 Task: Use Pulsing Logo Accent 02 Effect in this video Movie B.mp4
Action: Mouse moved to (199, 116)
Screenshot: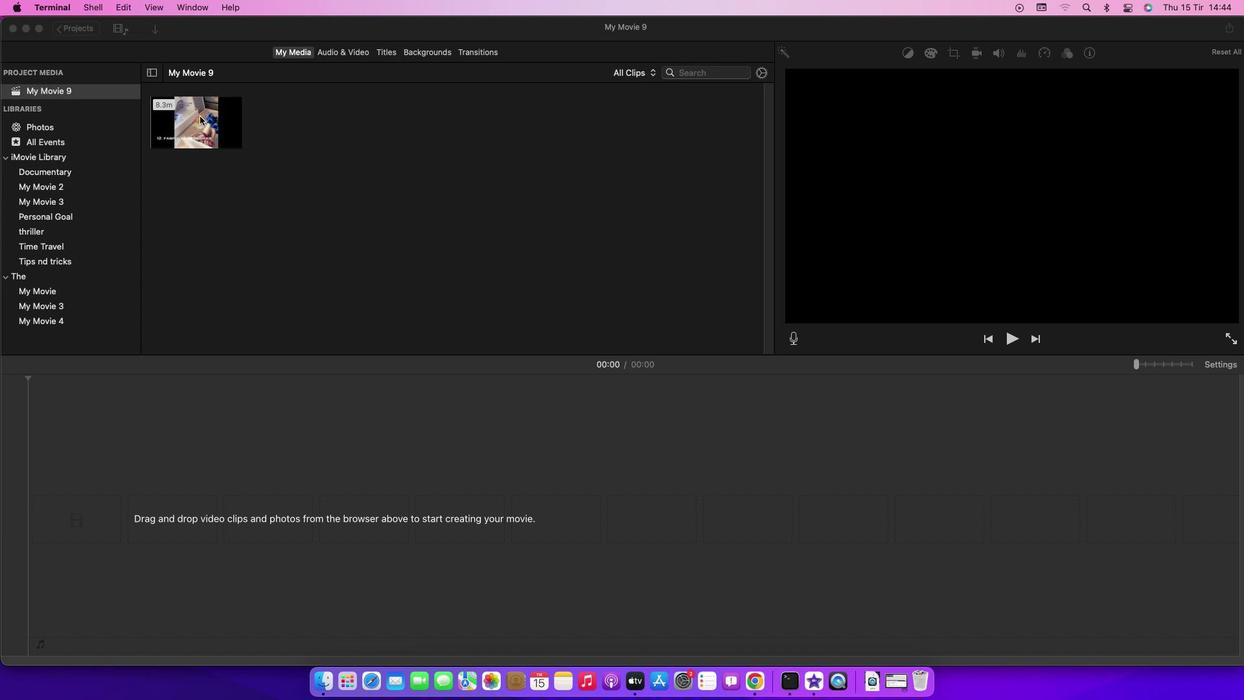
Action: Mouse pressed left at (199, 116)
Screenshot: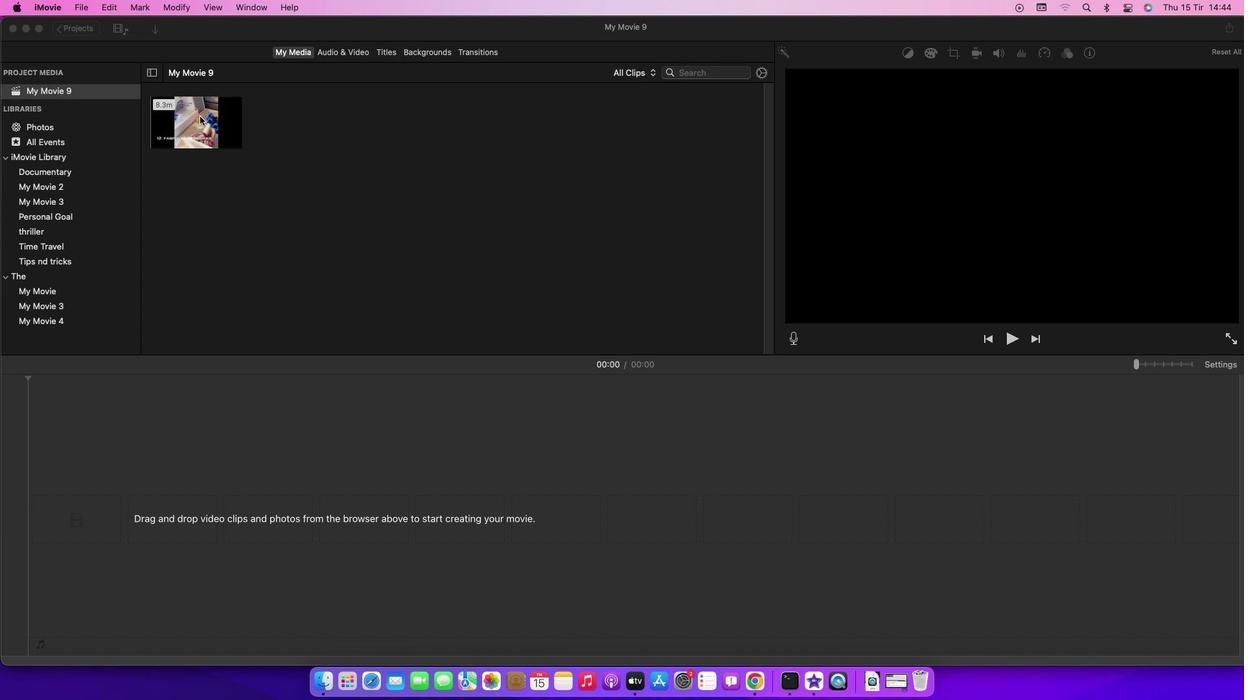 
Action: Mouse pressed left at (199, 116)
Screenshot: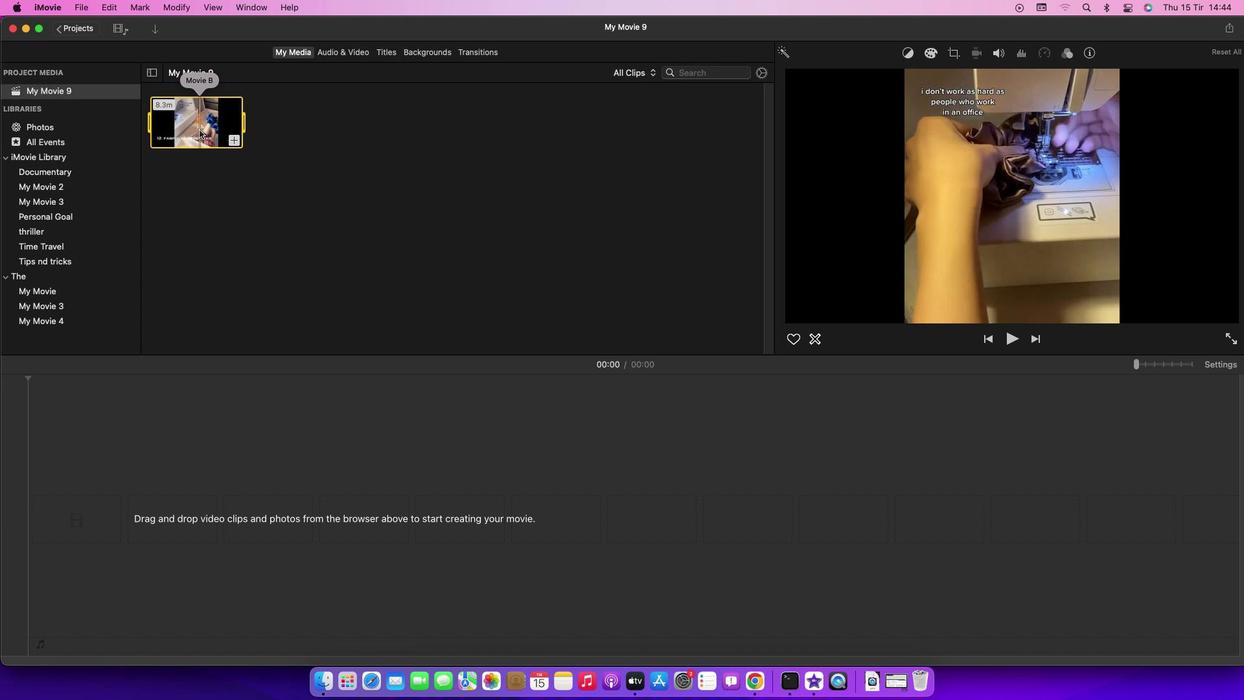 
Action: Mouse moved to (341, 54)
Screenshot: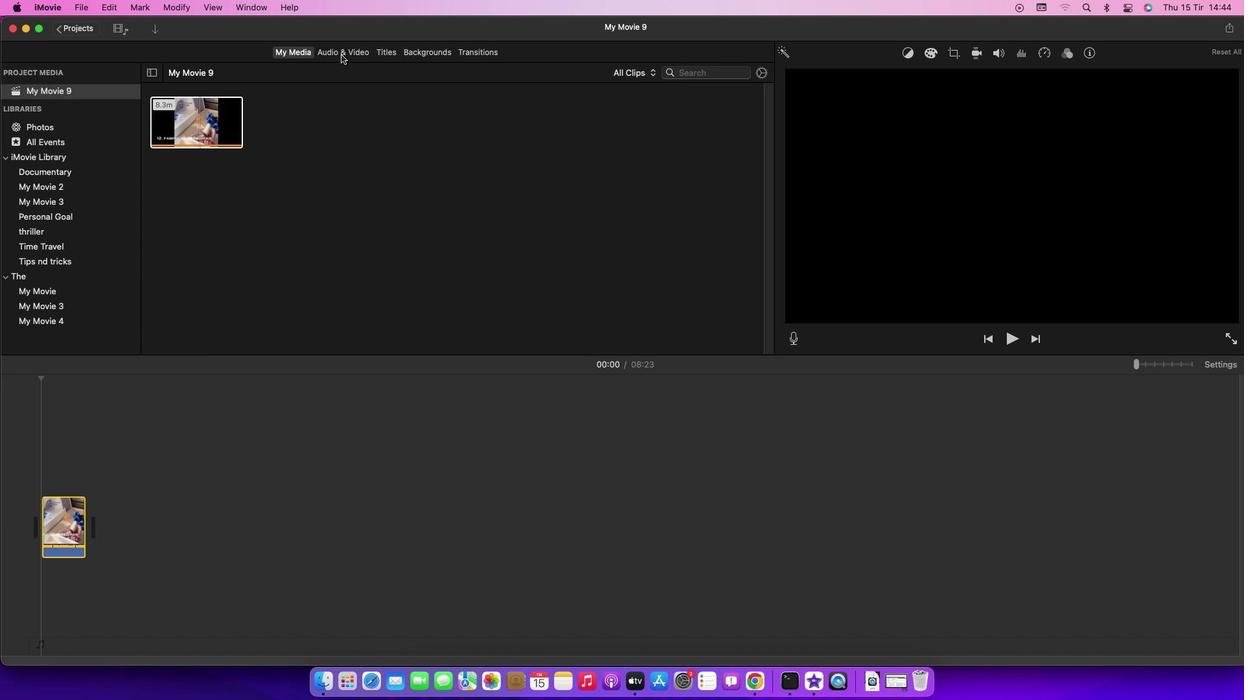 
Action: Mouse pressed left at (341, 54)
Screenshot: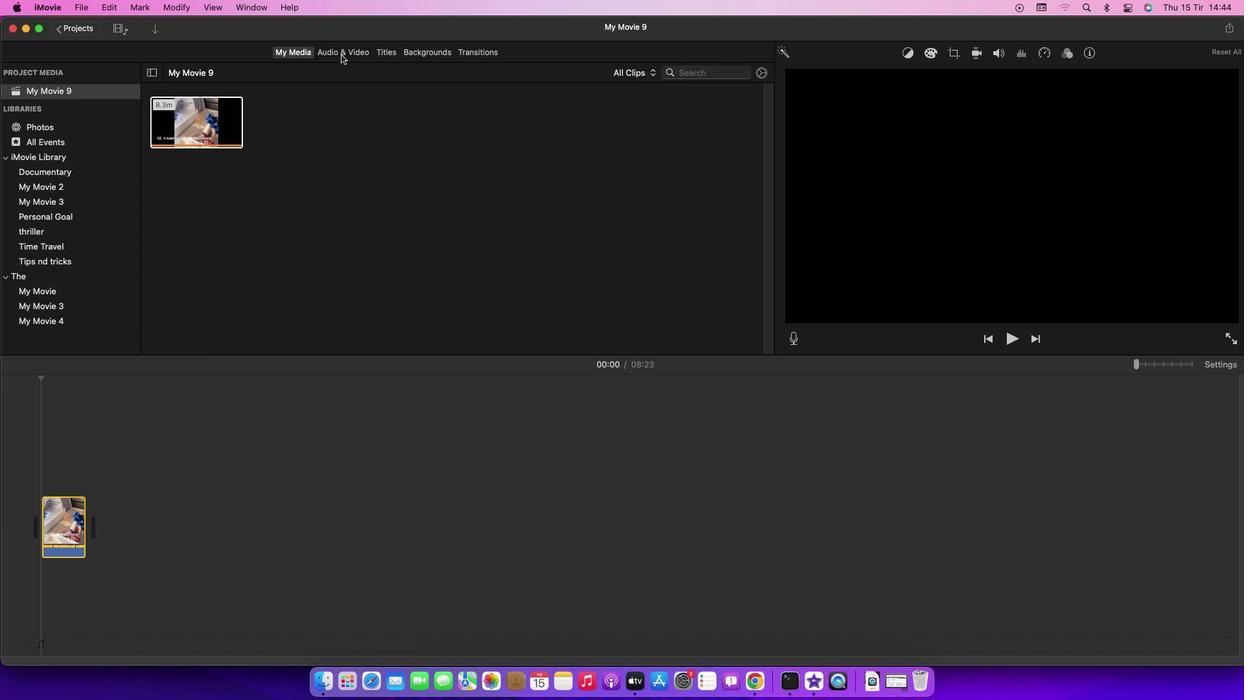 
Action: Mouse moved to (67, 123)
Screenshot: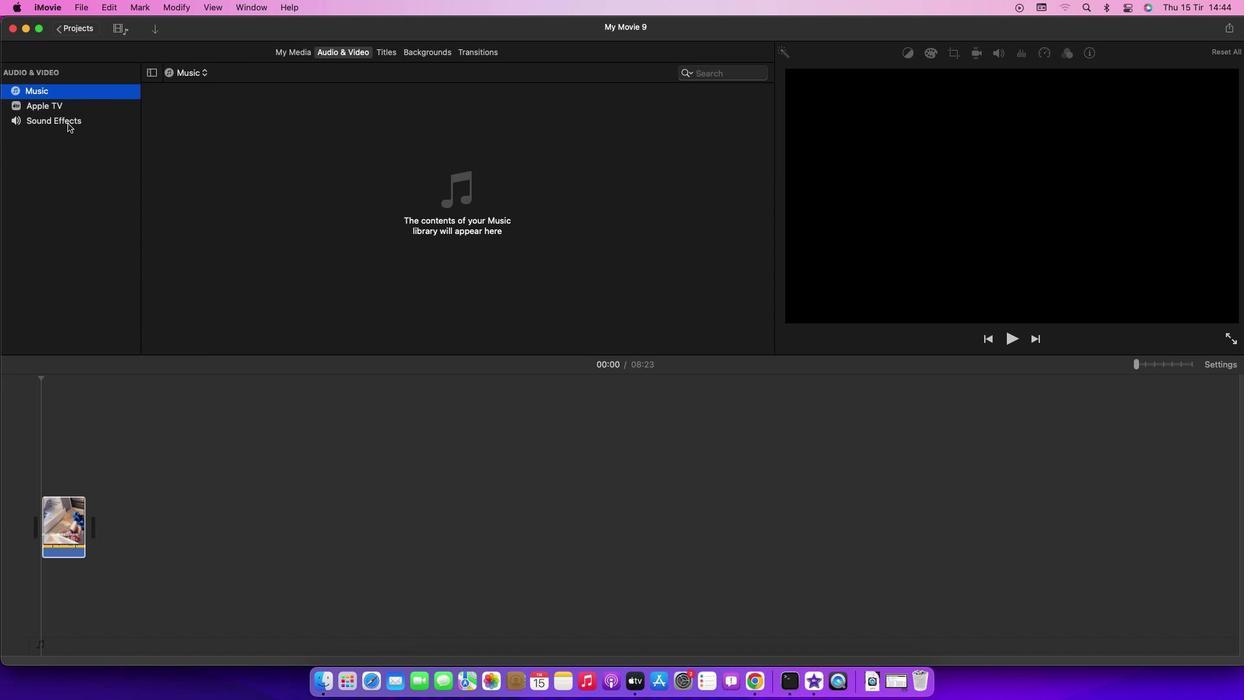 
Action: Mouse pressed left at (67, 123)
Screenshot: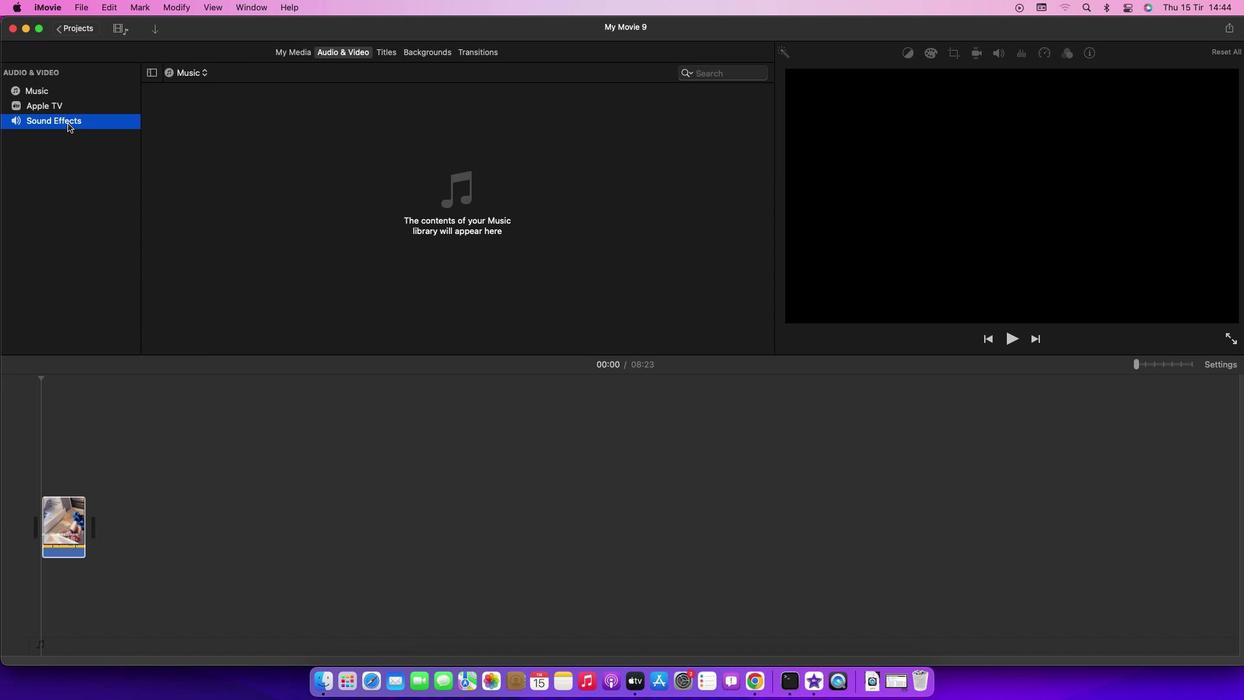 
Action: Mouse moved to (206, 297)
Screenshot: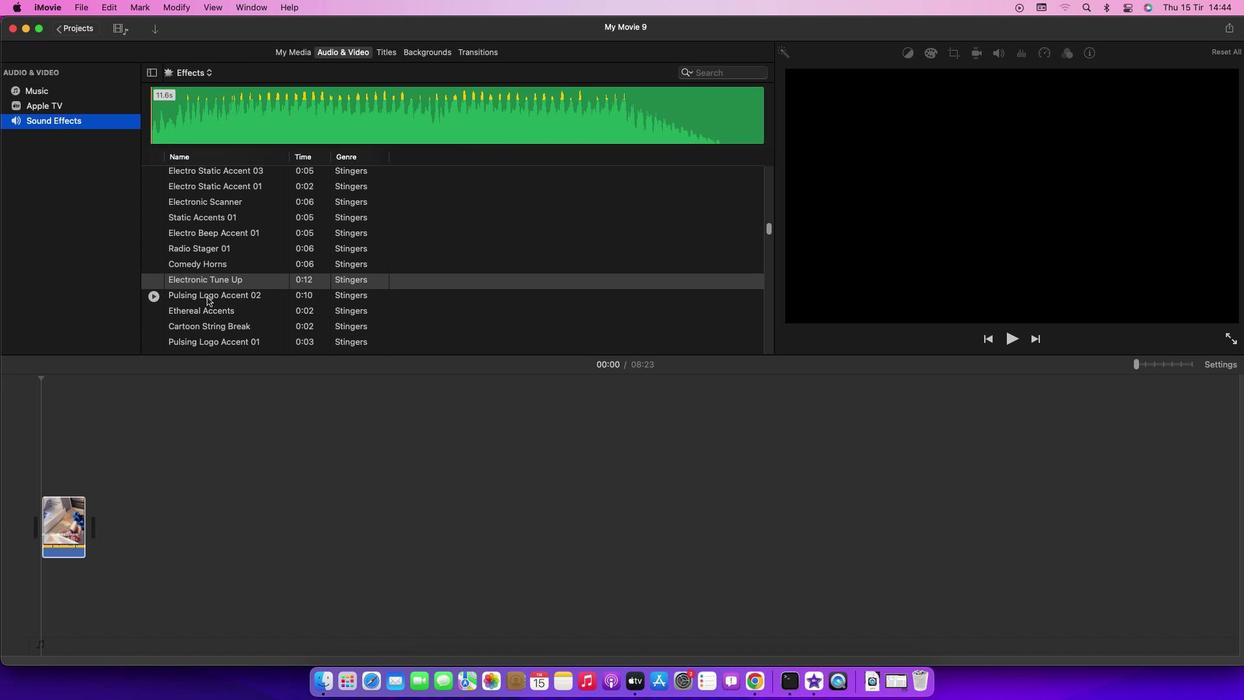 
Action: Mouse pressed left at (206, 297)
Screenshot: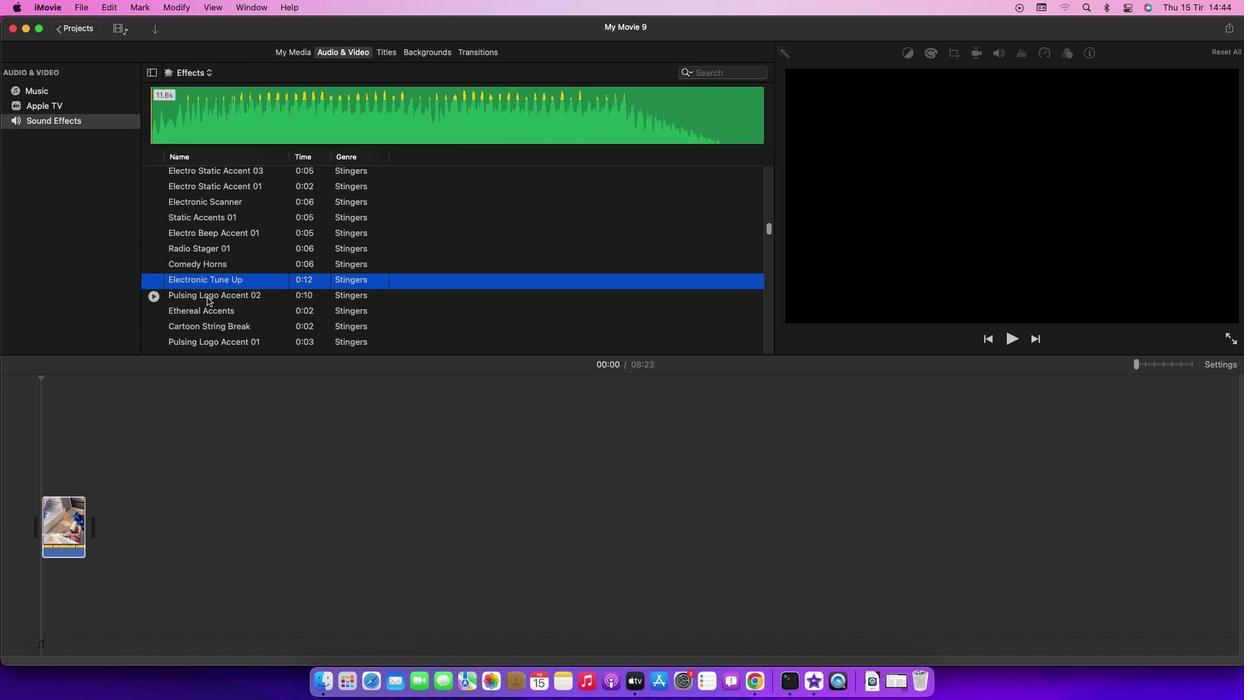
Action: Mouse moved to (210, 296)
Screenshot: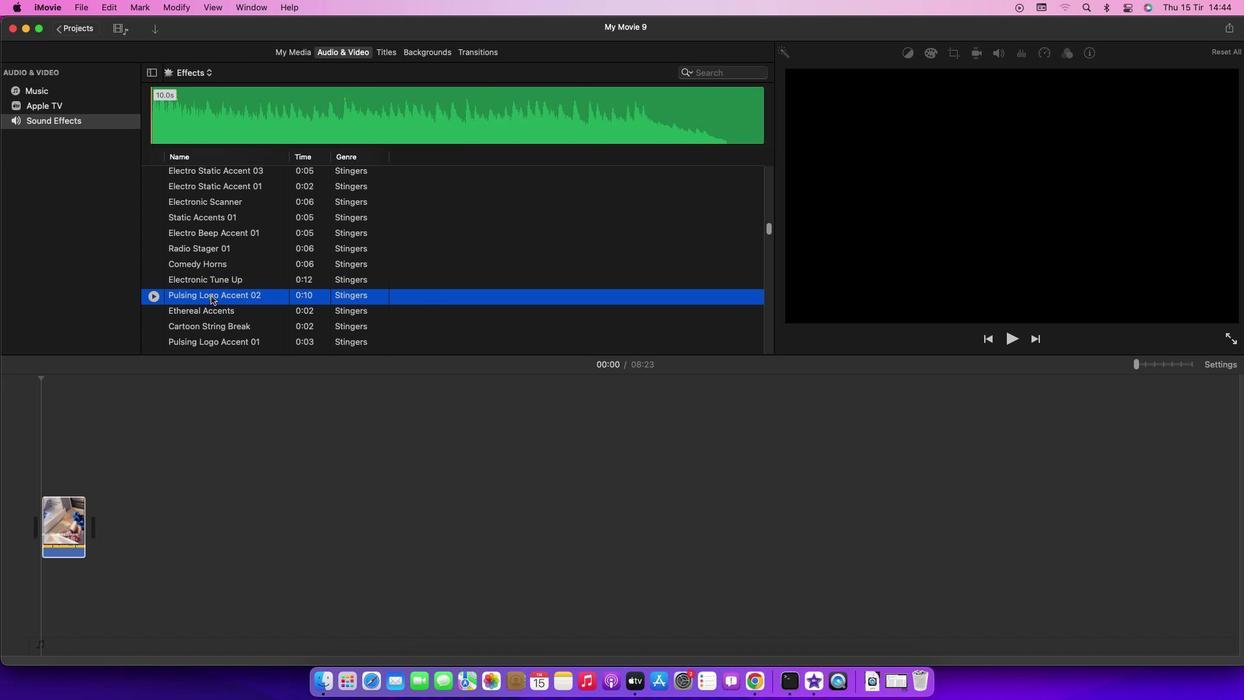 
Action: Mouse pressed left at (210, 296)
Screenshot: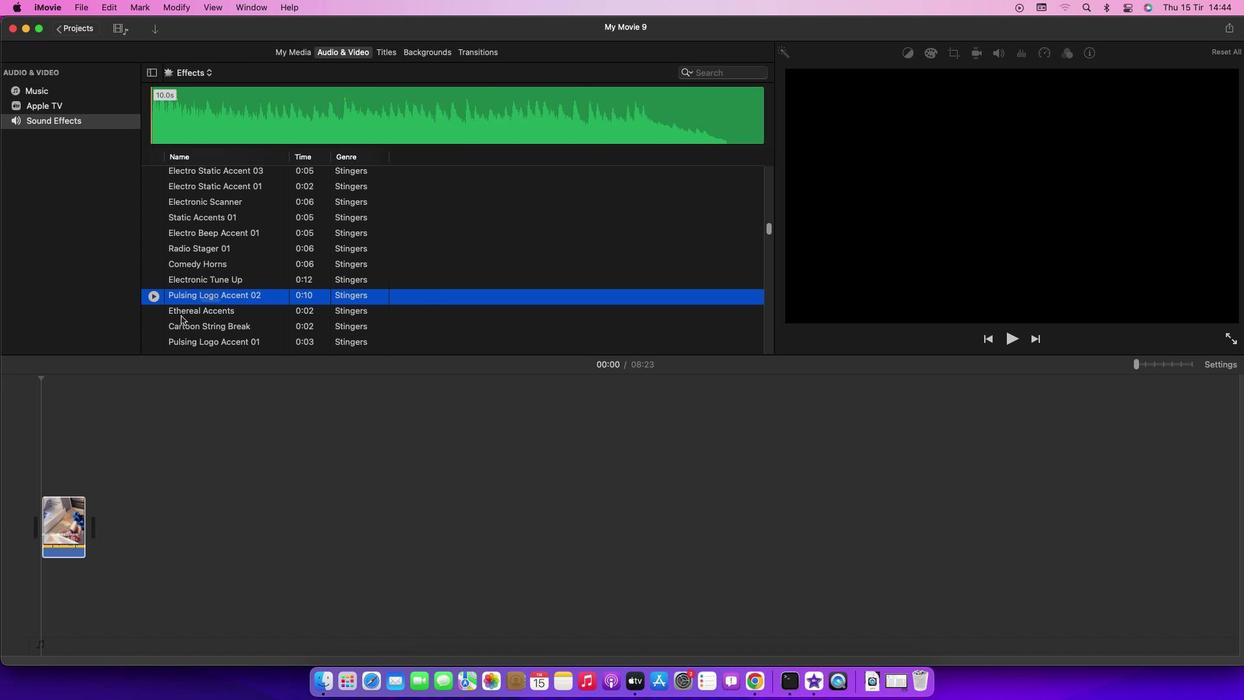 
Action: Mouse moved to (300, 496)
Screenshot: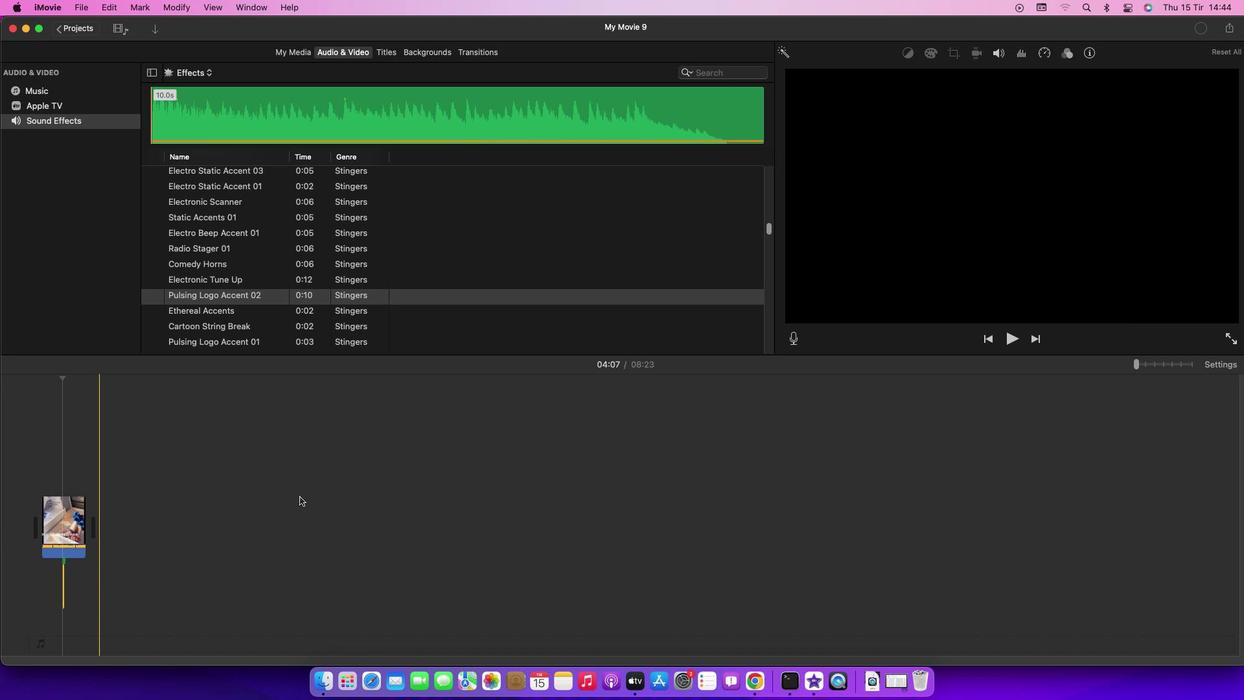 
